 Task: Enable the translation workbench
Action: Mouse moved to (171, 301)
Screenshot: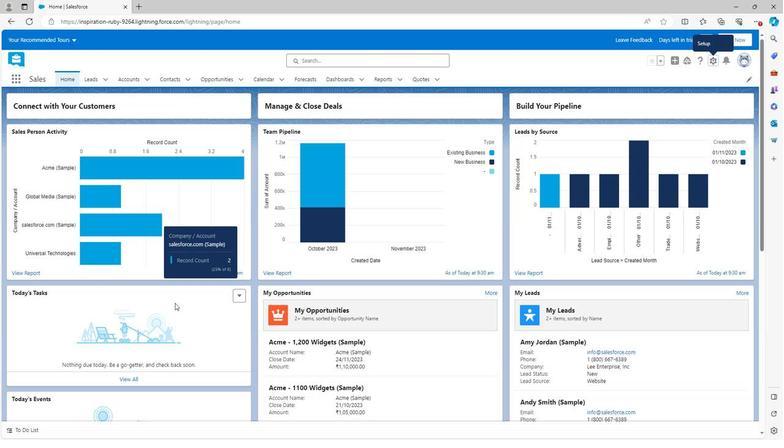 
Action: Mouse scrolled (171, 300) with delta (0, 0)
Screenshot: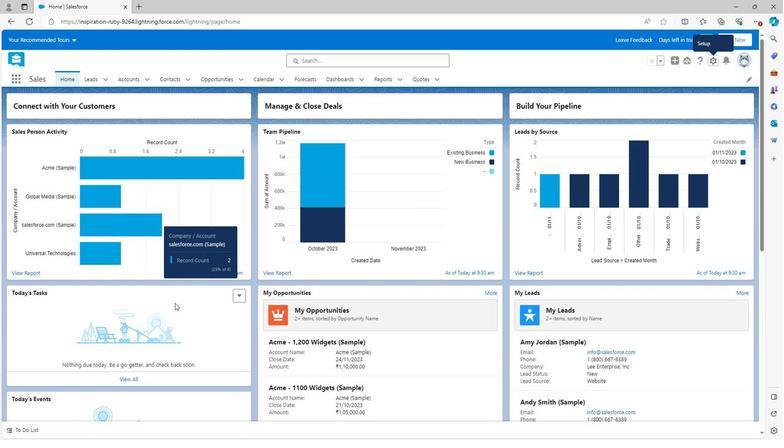 
Action: Mouse moved to (171, 300)
Screenshot: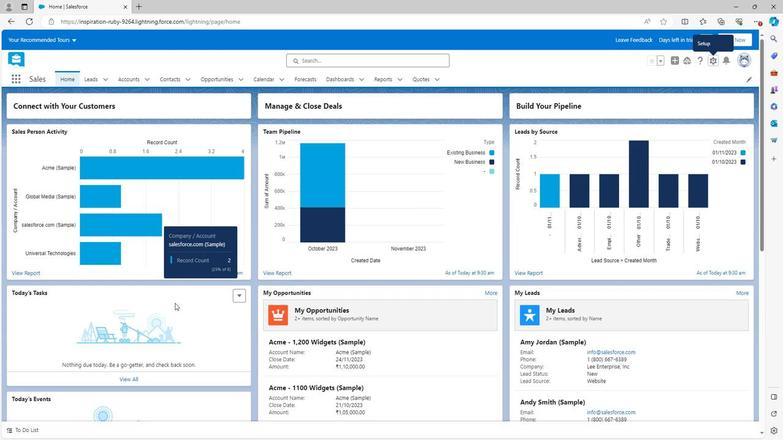 
Action: Mouse scrolled (171, 299) with delta (0, 0)
Screenshot: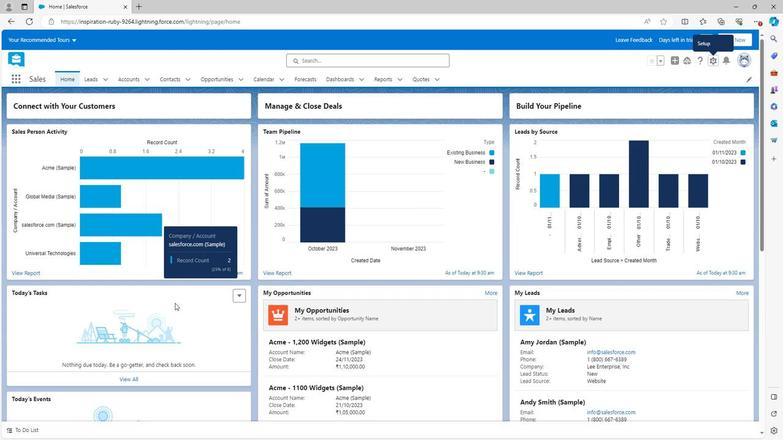 
Action: Mouse moved to (171, 297)
Screenshot: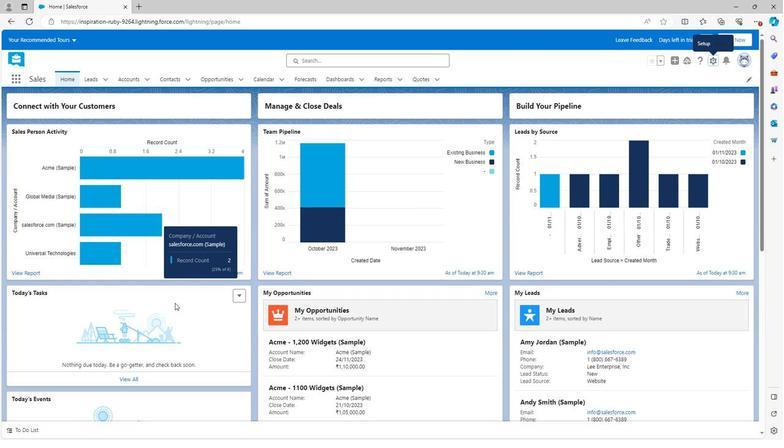 
Action: Mouse scrolled (171, 297) with delta (0, 0)
Screenshot: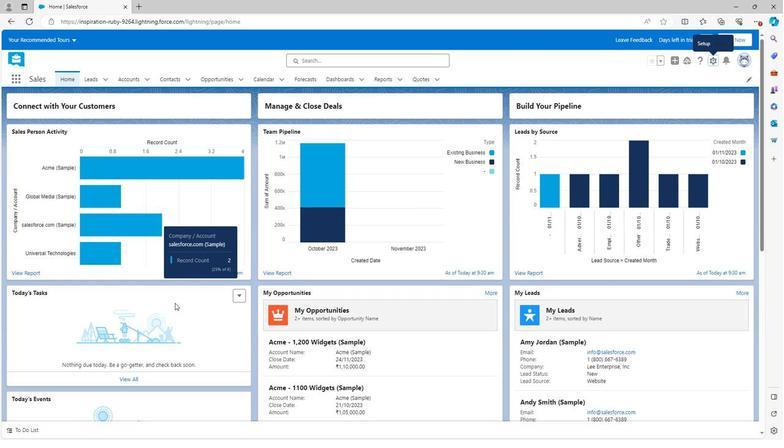 
Action: Mouse scrolled (171, 297) with delta (0, 0)
Screenshot: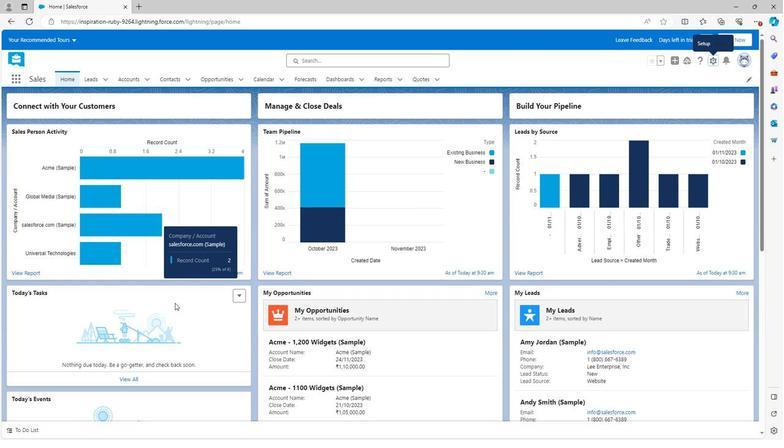 
Action: Mouse scrolled (171, 297) with delta (0, 0)
Screenshot: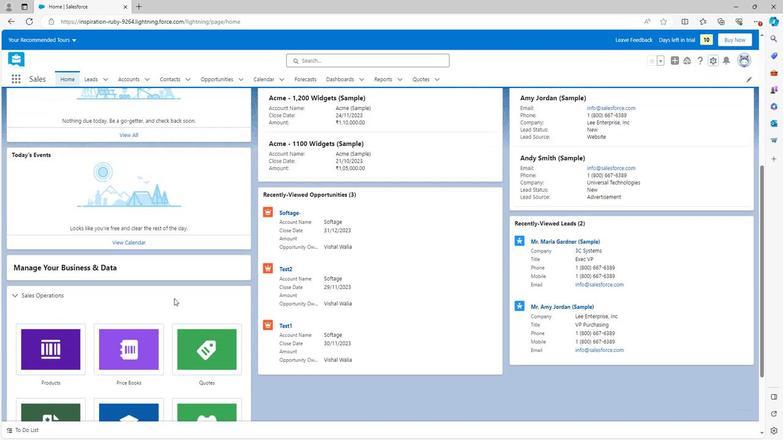 
Action: Mouse scrolled (171, 297) with delta (0, 0)
Screenshot: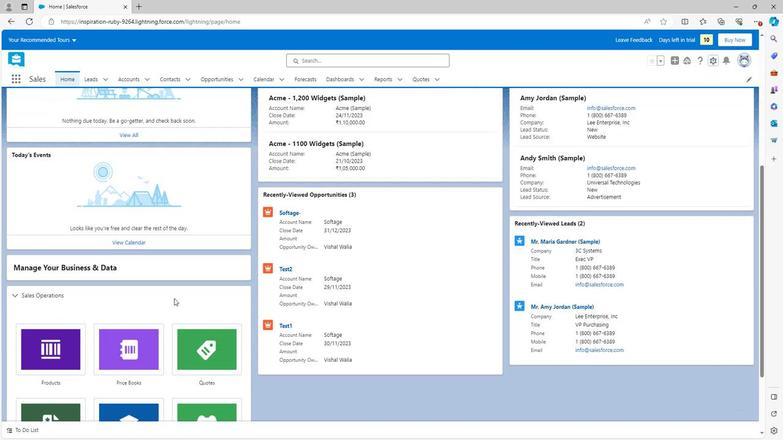 
Action: Mouse scrolled (171, 298) with delta (0, 0)
Screenshot: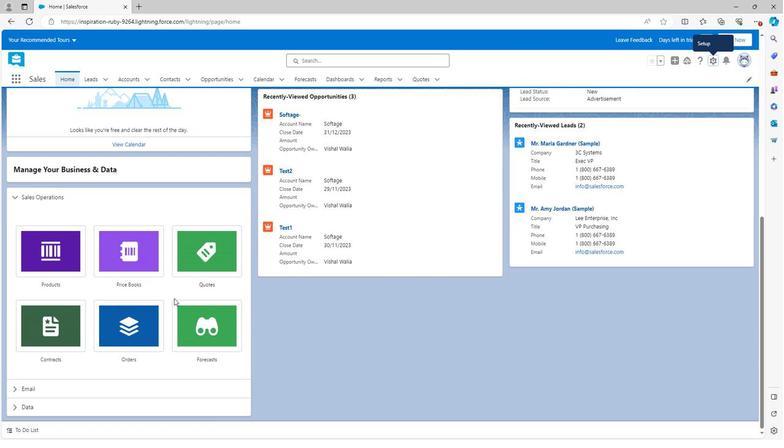 
Action: Mouse scrolled (171, 298) with delta (0, 0)
Screenshot: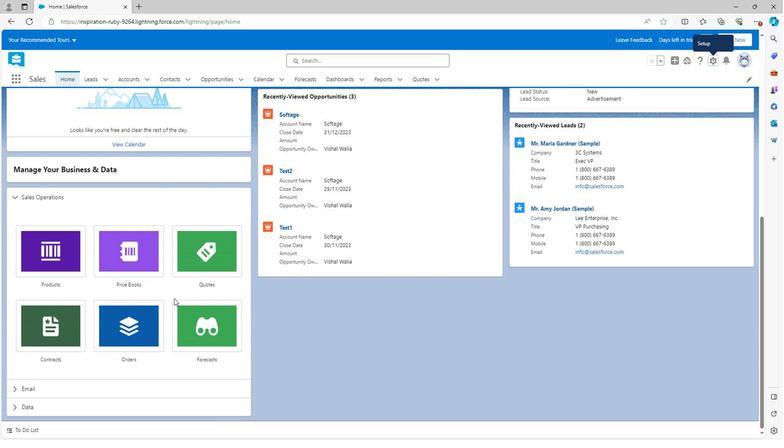 
Action: Mouse scrolled (171, 298) with delta (0, 0)
Screenshot: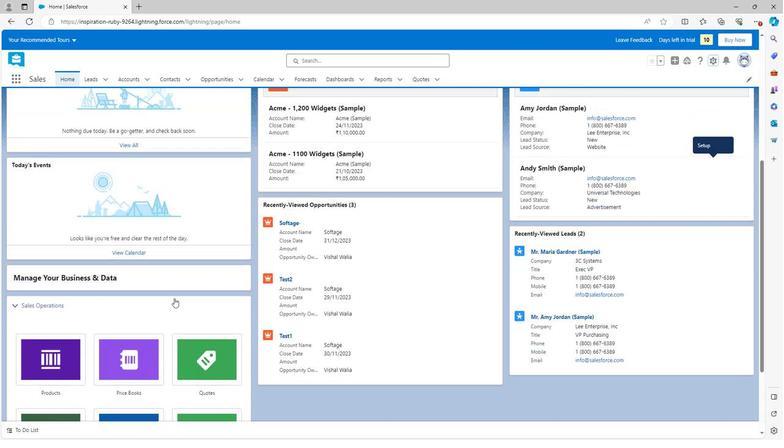 
Action: Mouse scrolled (171, 298) with delta (0, 0)
Screenshot: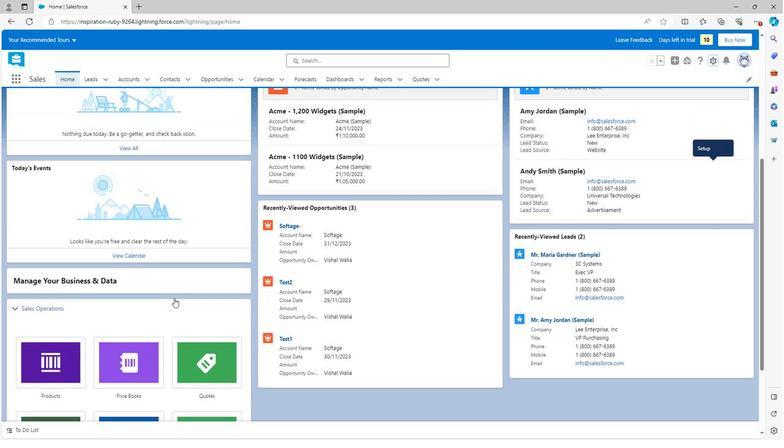 
Action: Mouse scrolled (171, 298) with delta (0, 0)
Screenshot: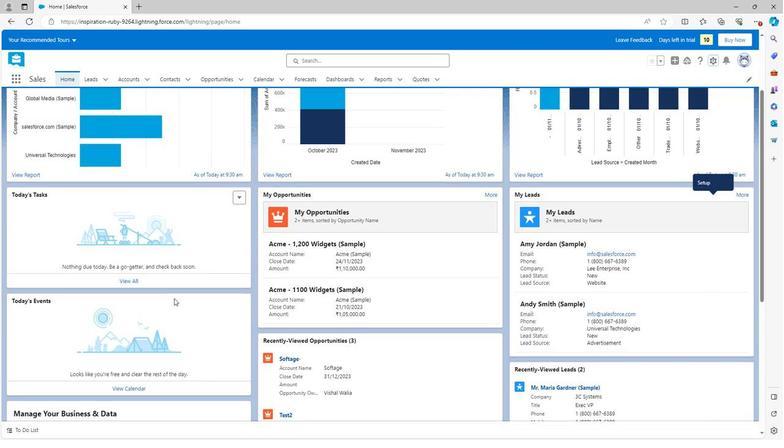
Action: Mouse scrolled (171, 298) with delta (0, 0)
Screenshot: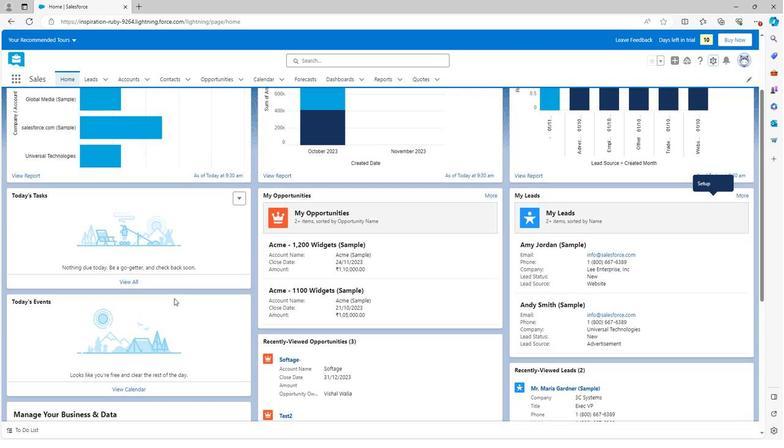 
Action: Mouse scrolled (171, 298) with delta (0, 0)
Screenshot: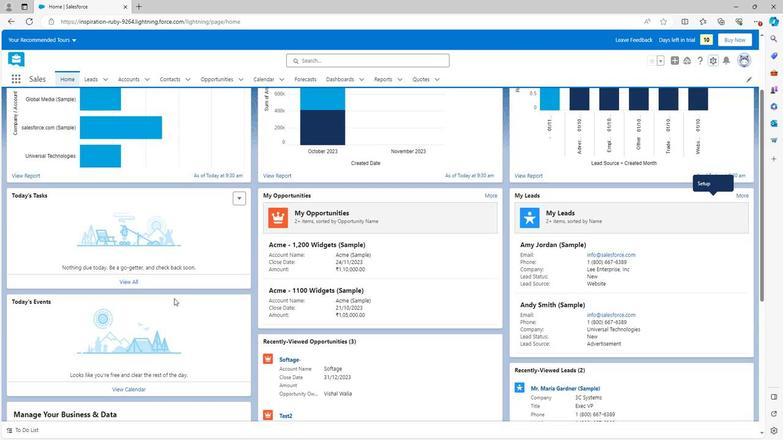 
Action: Mouse moved to (710, 59)
Screenshot: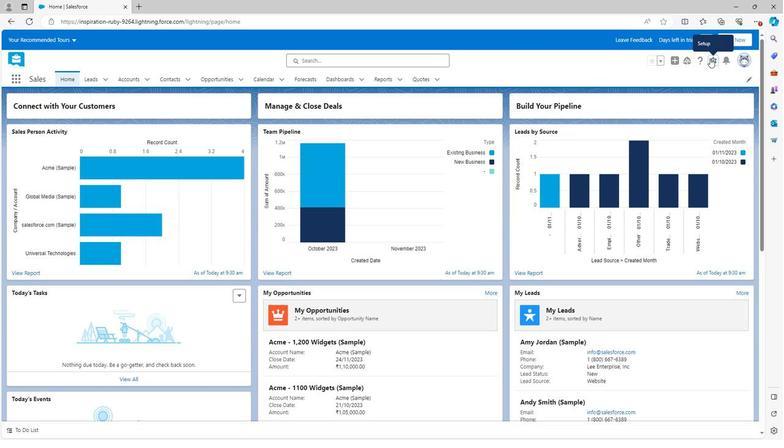 
Action: Mouse pressed left at (710, 59)
Screenshot: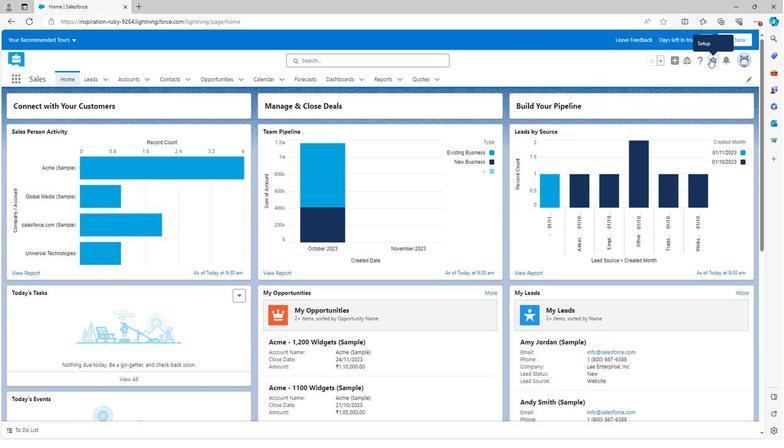 
Action: Mouse moved to (666, 86)
Screenshot: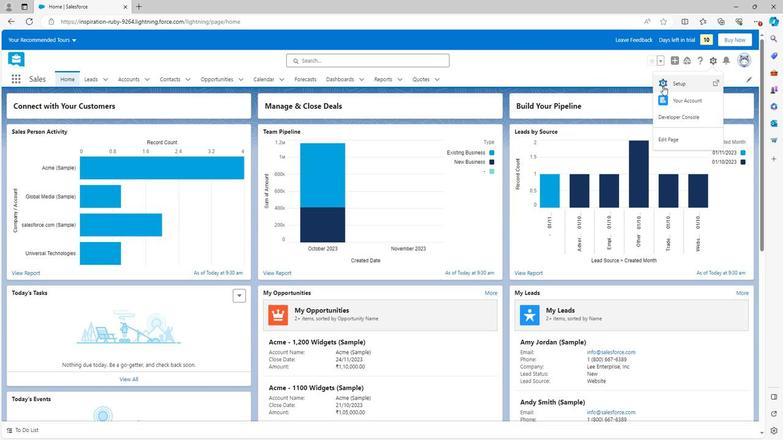 
Action: Mouse pressed left at (666, 86)
Screenshot: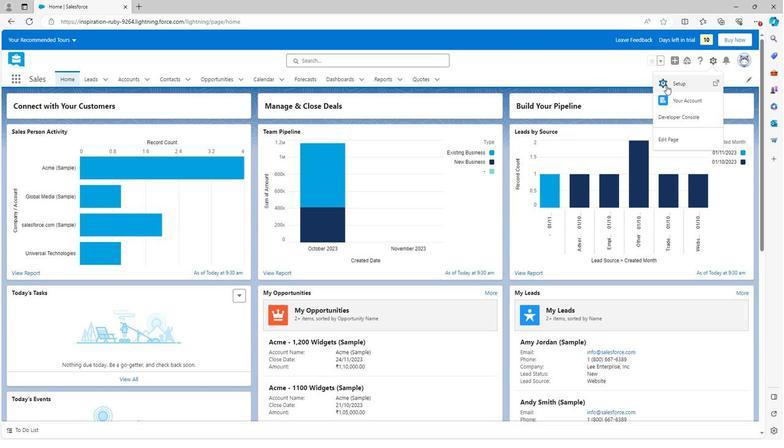 
Action: Mouse moved to (4, 372)
Screenshot: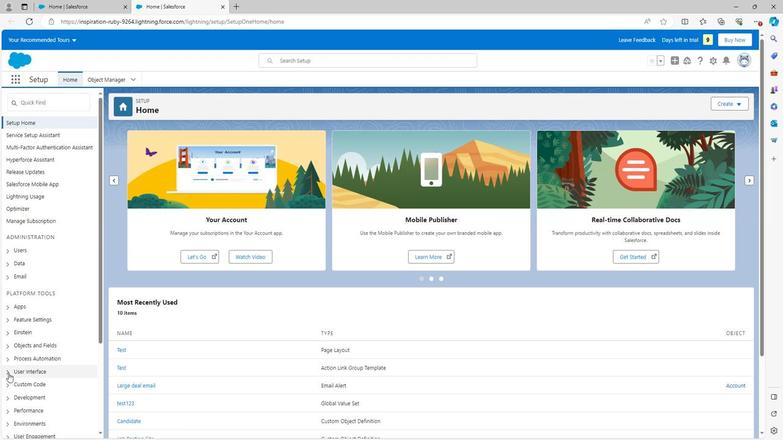 
Action: Mouse pressed left at (4, 372)
Screenshot: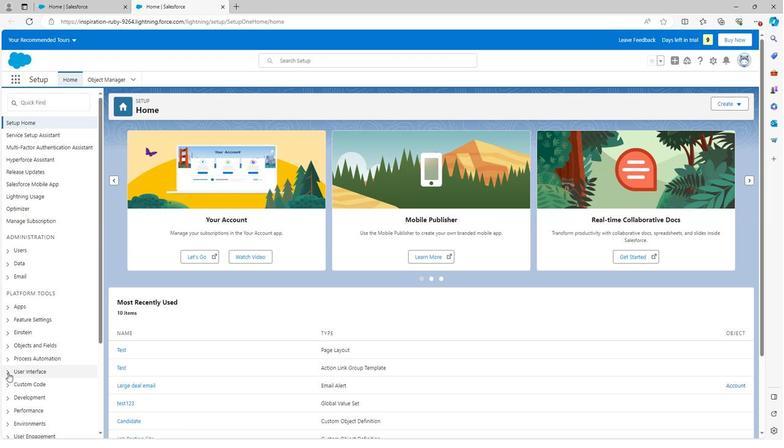 
Action: Mouse moved to (4, 372)
Screenshot: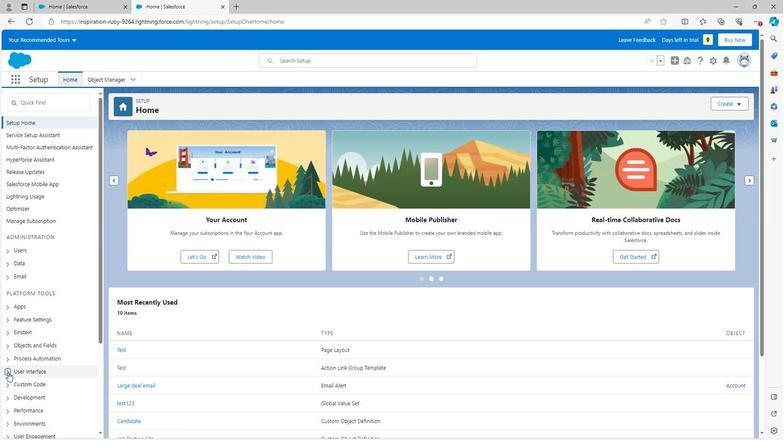 
Action: Mouse scrolled (4, 371) with delta (0, 0)
Screenshot: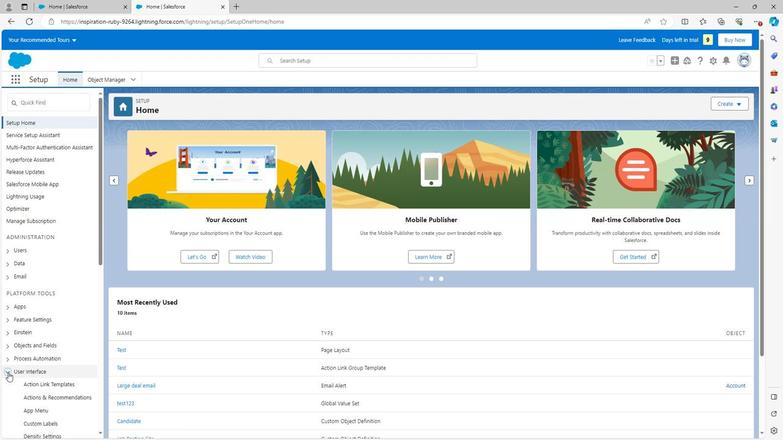 
Action: Mouse scrolled (4, 371) with delta (0, 0)
Screenshot: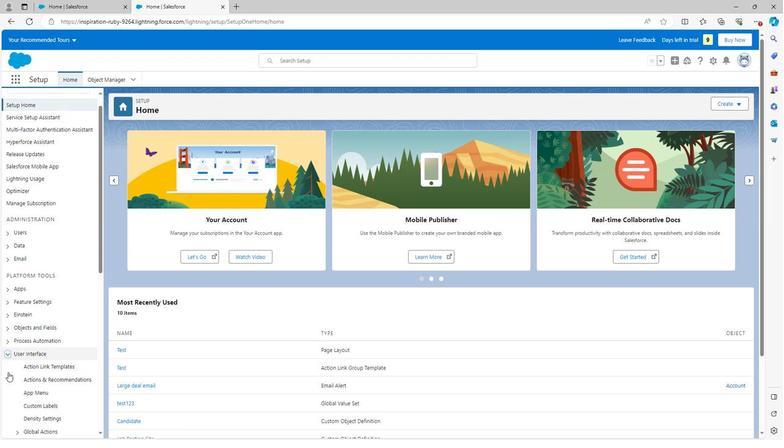 
Action: Mouse scrolled (4, 371) with delta (0, 0)
Screenshot: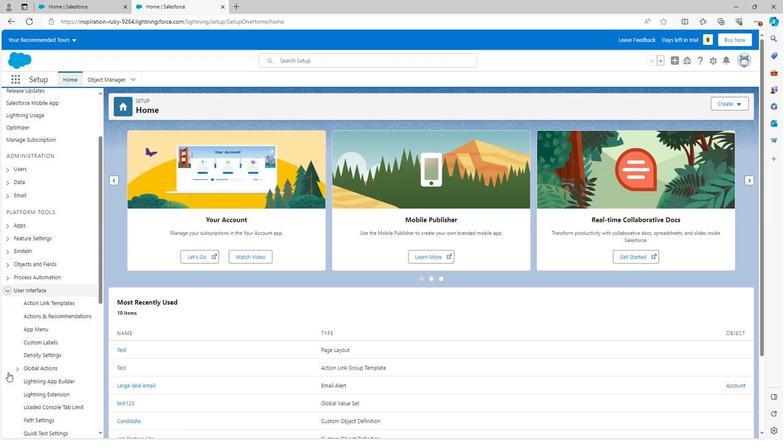 
Action: Mouse scrolled (4, 371) with delta (0, 0)
Screenshot: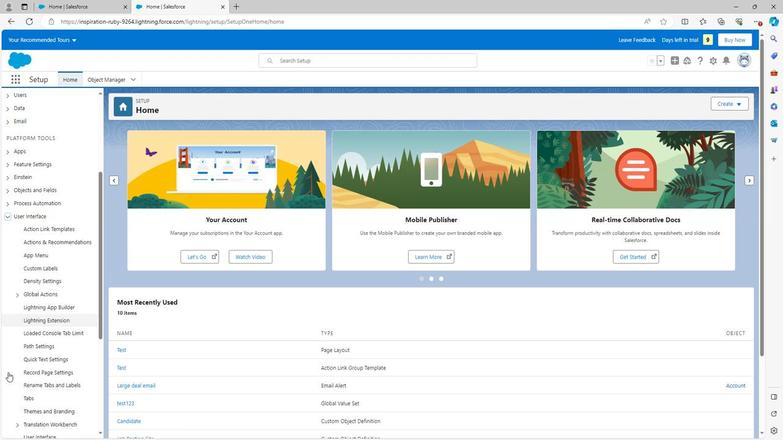 
Action: Mouse moved to (4, 326)
Screenshot: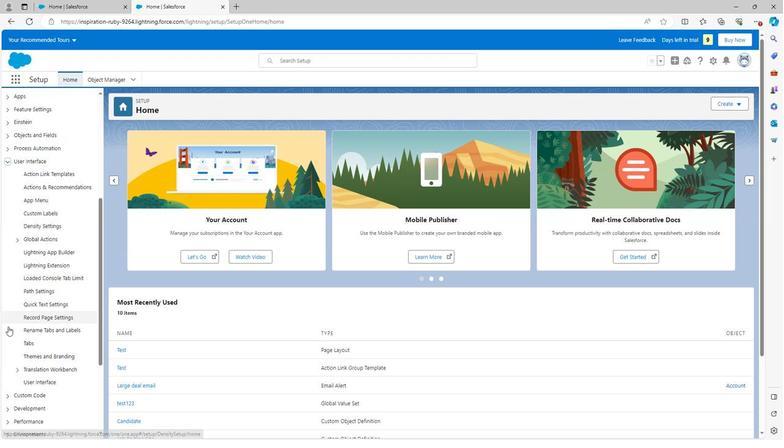 
Action: Mouse scrolled (4, 326) with delta (0, 0)
Screenshot: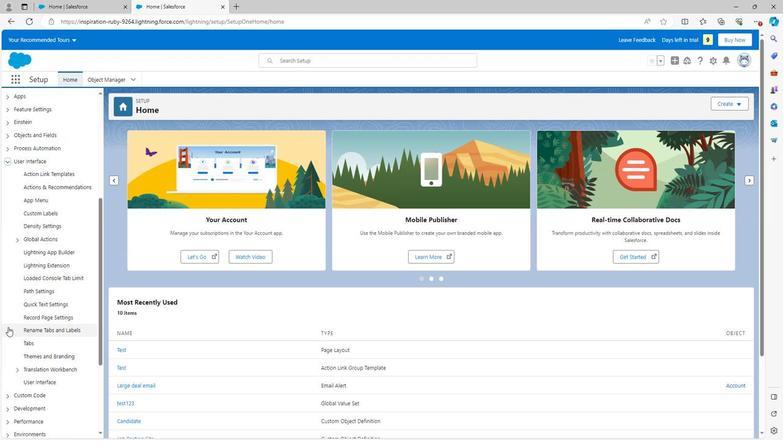 
Action: Mouse scrolled (4, 326) with delta (0, 0)
Screenshot: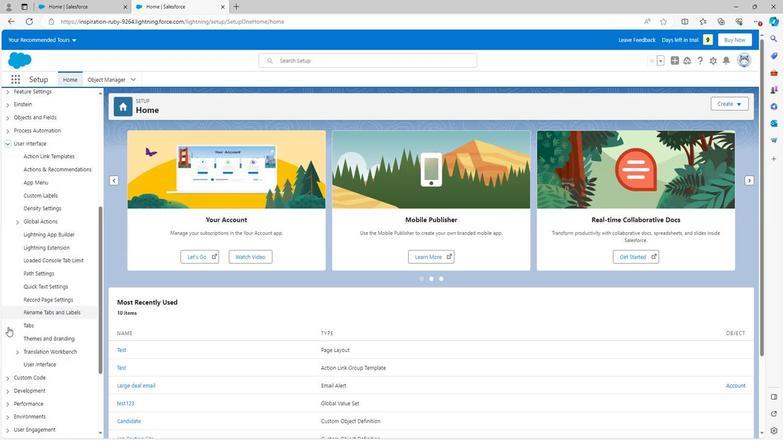 
Action: Mouse moved to (14, 264)
Screenshot: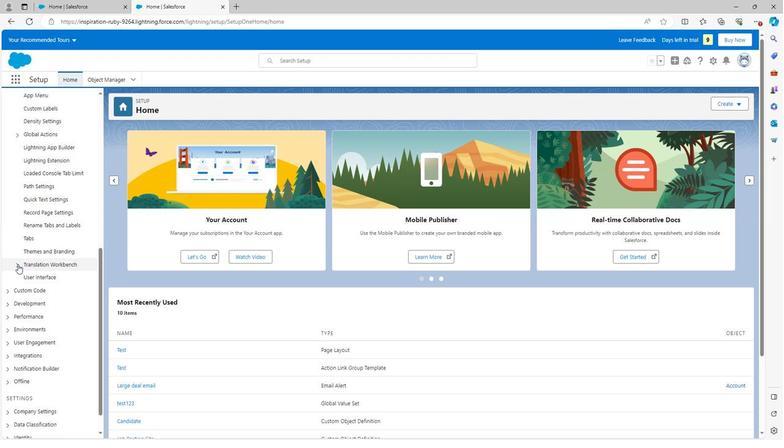 
Action: Mouse pressed left at (14, 264)
Screenshot: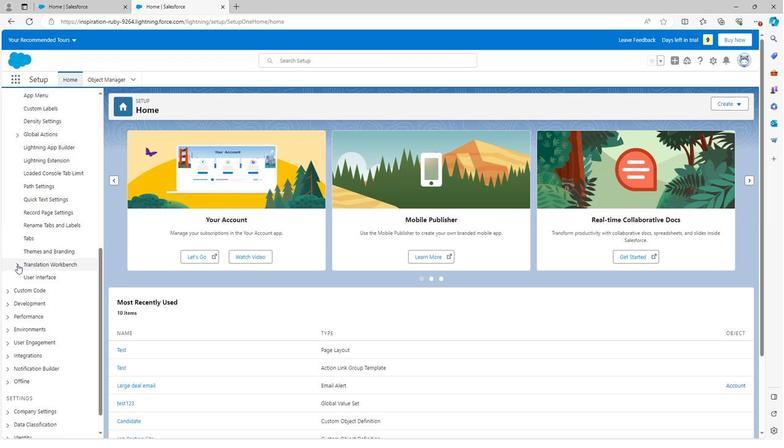 
Action: Mouse moved to (33, 274)
Screenshot: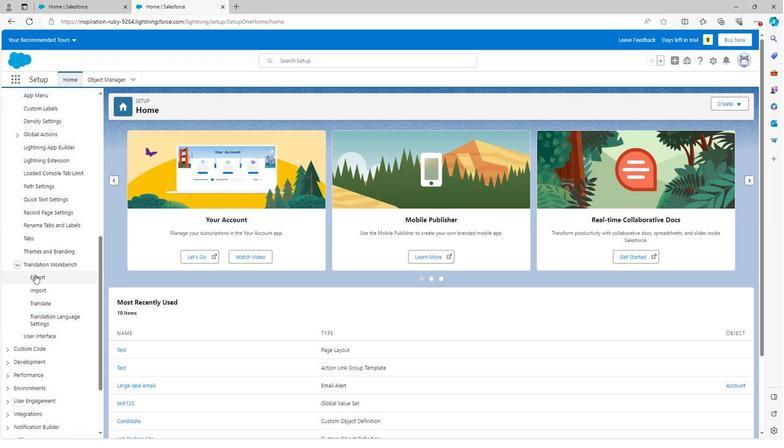 
Action: Mouse pressed left at (33, 274)
Screenshot: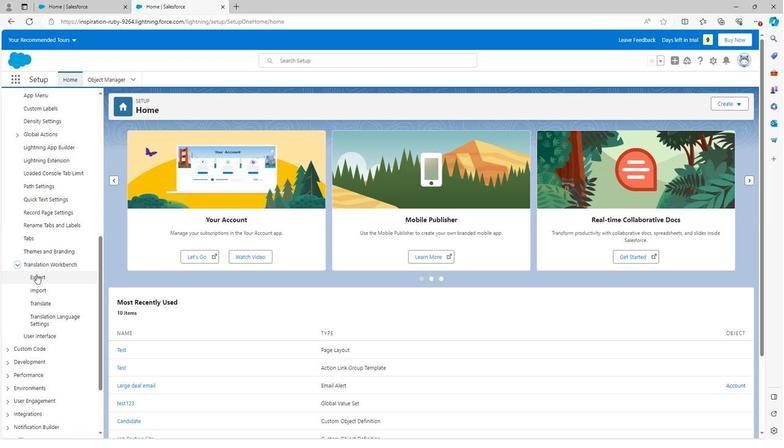 
Action: Mouse moved to (125, 263)
Screenshot: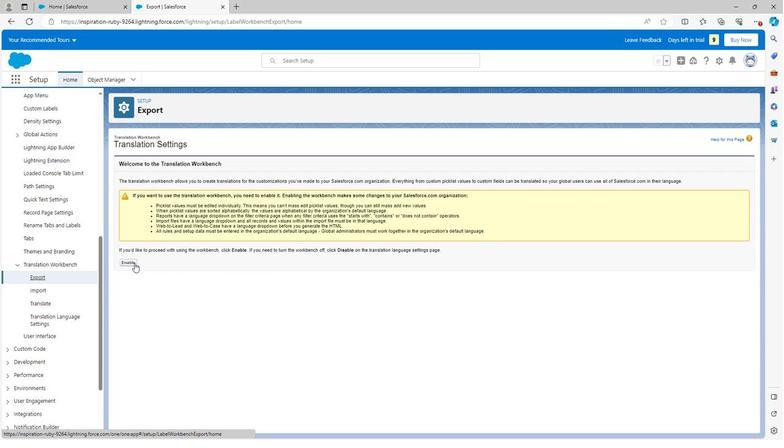 
Action: Mouse pressed left at (125, 263)
Screenshot: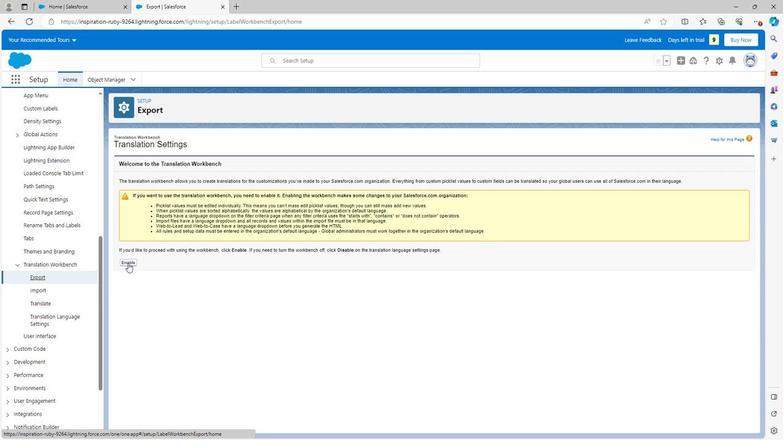 
Action: Mouse moved to (296, 270)
Screenshot: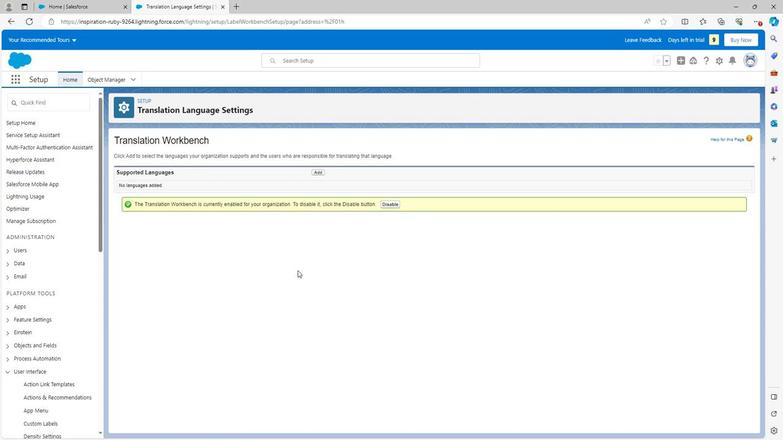 
